 Task: In Trello, create a workspace with the name "Tata" and choose the type "Marketing".
Action: Mouse moved to (303, 51)
Screenshot: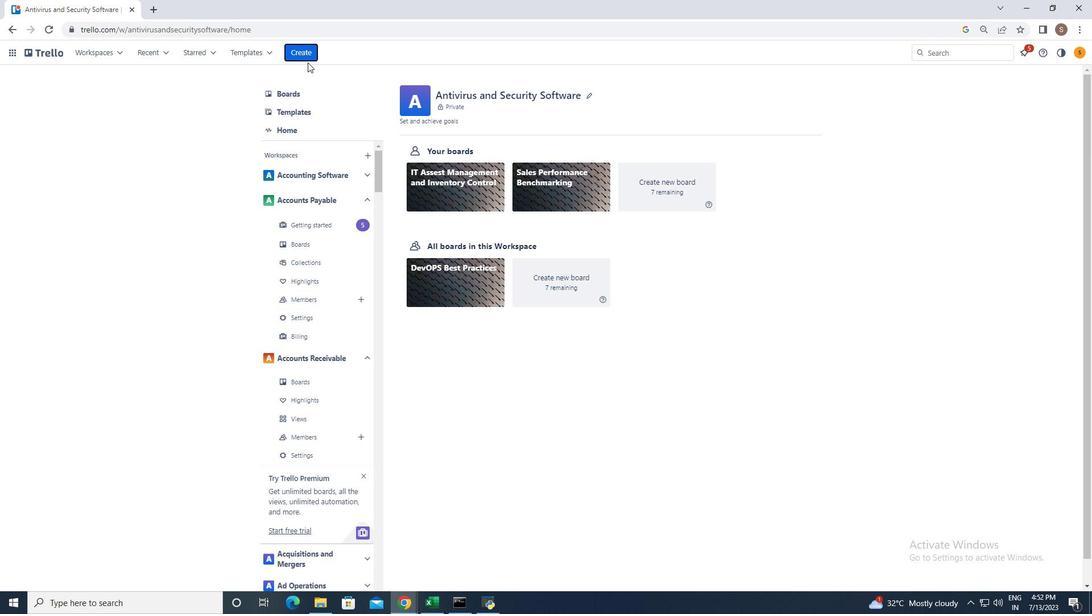 
Action: Mouse pressed left at (303, 51)
Screenshot: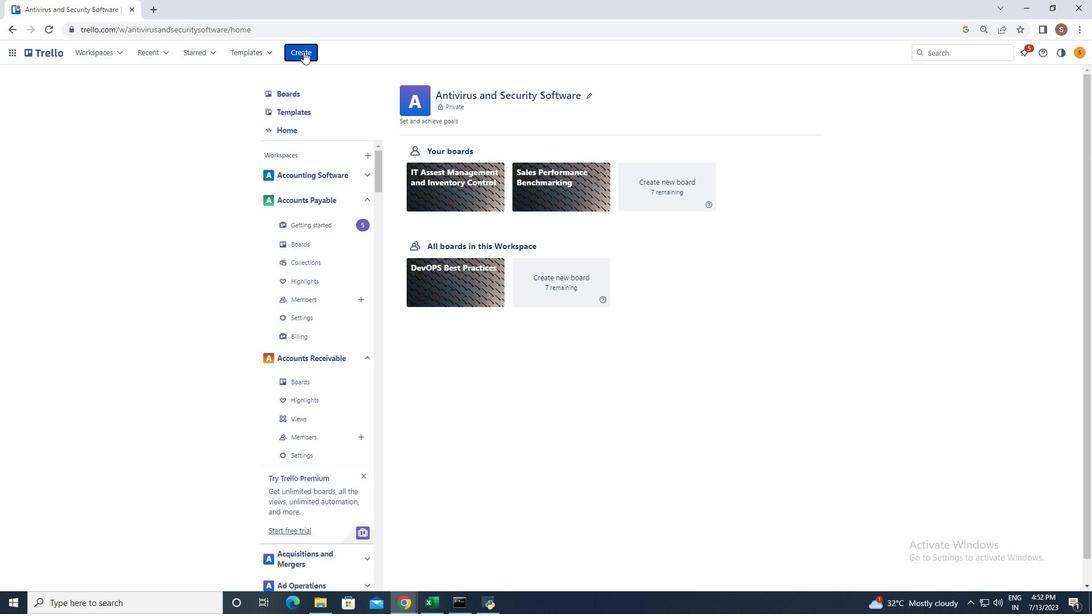 
Action: Mouse moved to (328, 162)
Screenshot: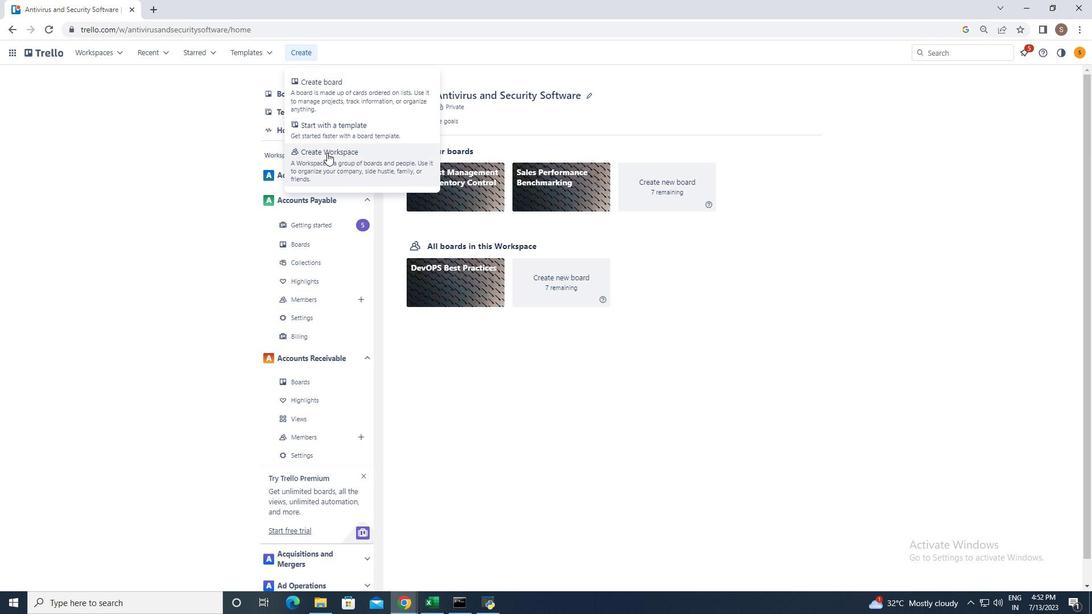 
Action: Mouse pressed left at (328, 162)
Screenshot: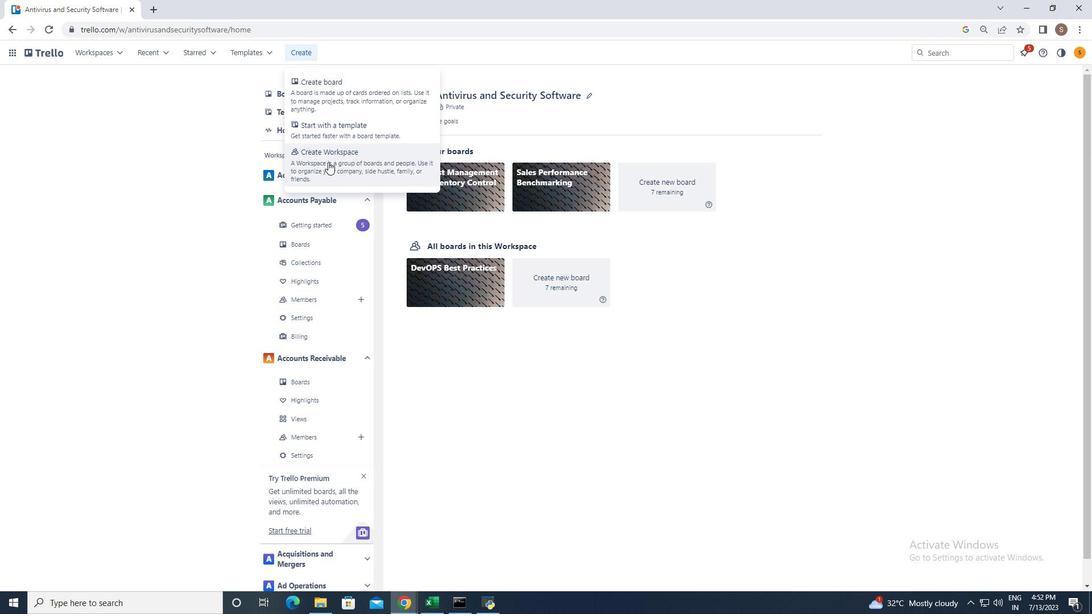 
Action: Mouse moved to (352, 183)
Screenshot: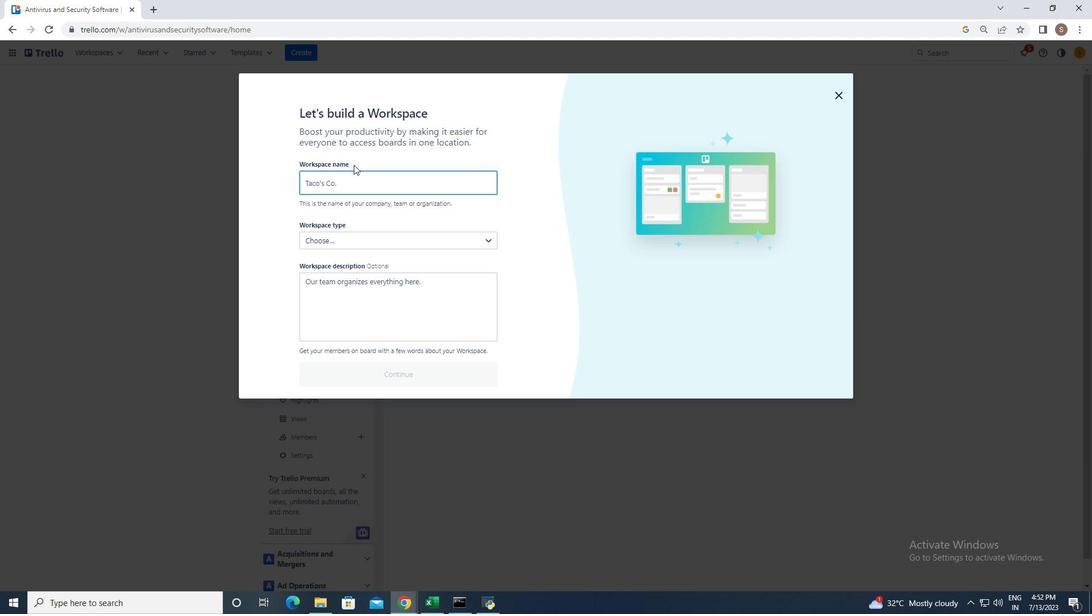 
Action: Mouse pressed left at (352, 183)
Screenshot: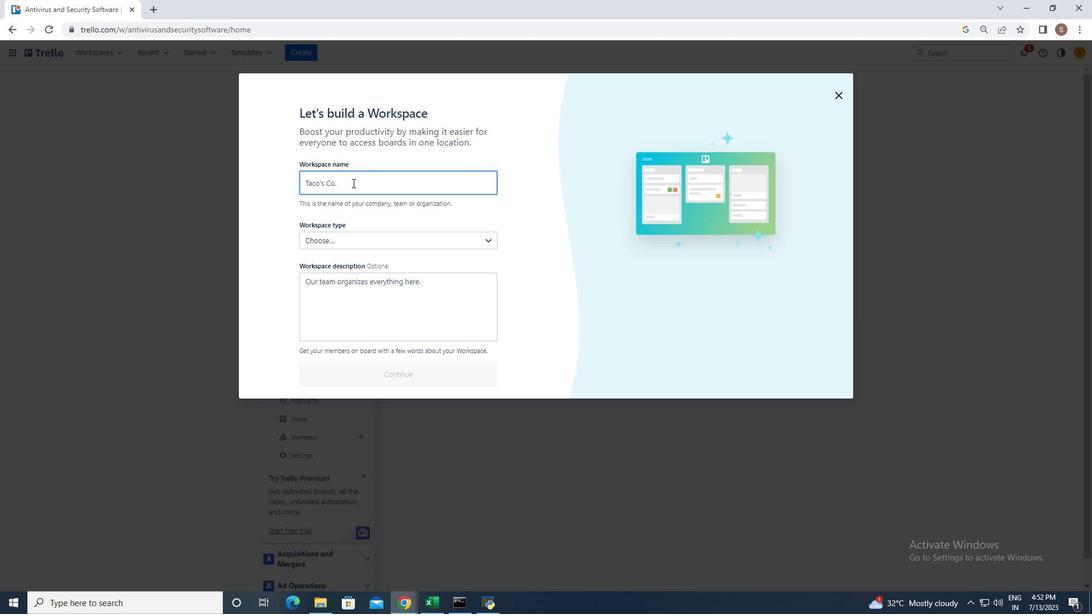 
Action: Key pressed <Key.shift>Tata
Screenshot: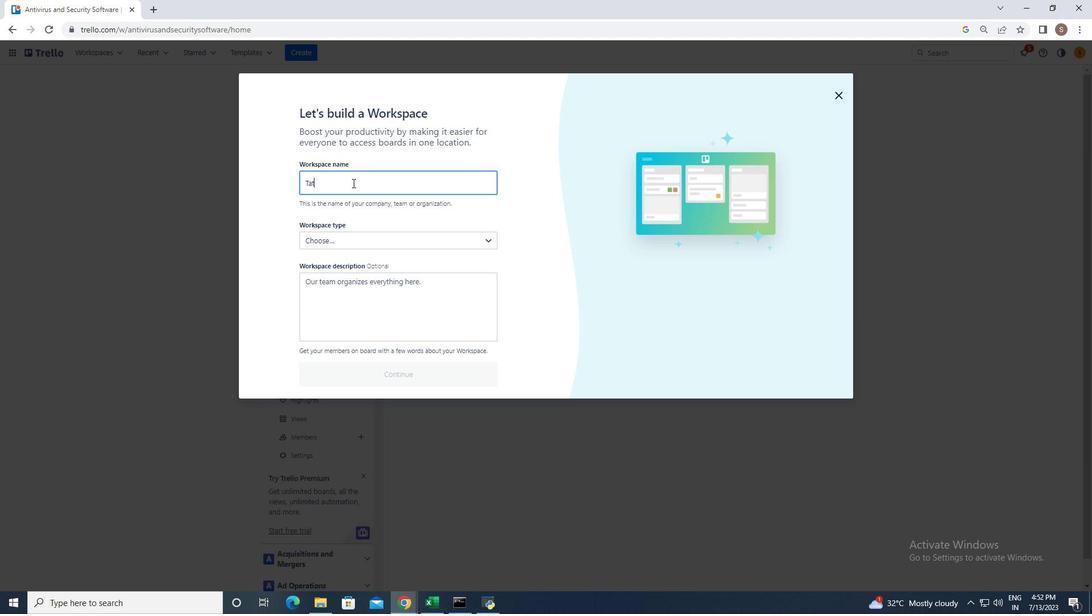 
Action: Mouse moved to (357, 240)
Screenshot: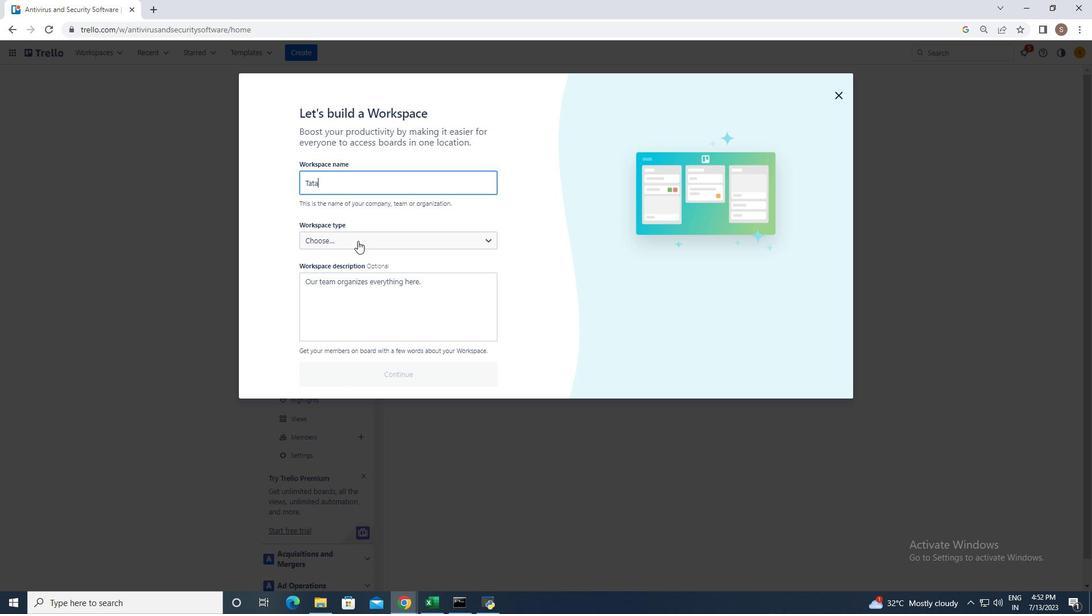 
Action: Mouse pressed left at (357, 240)
Screenshot: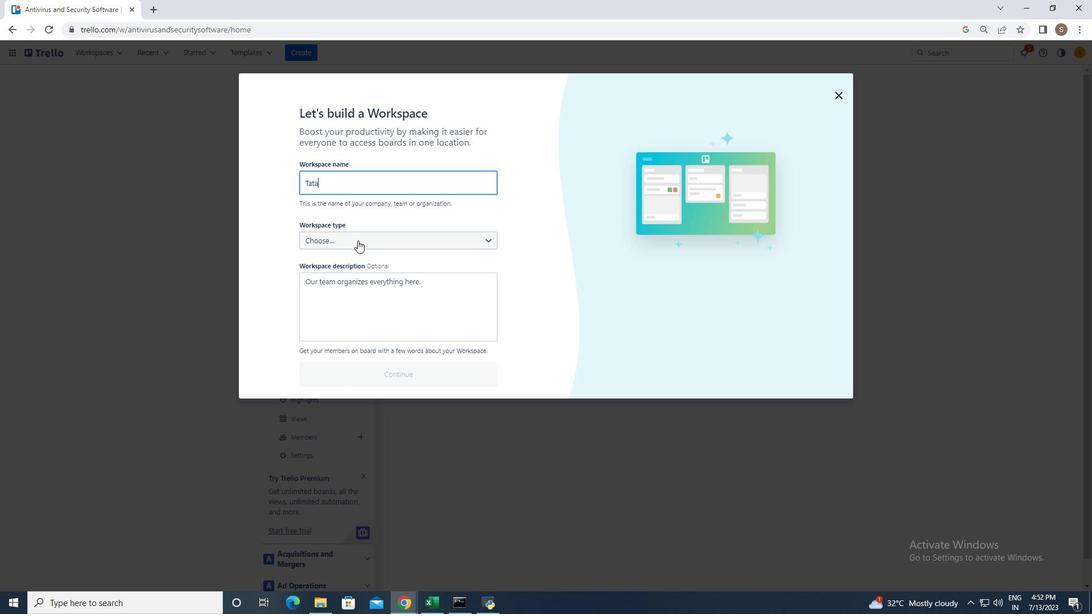 
Action: Mouse moved to (342, 262)
Screenshot: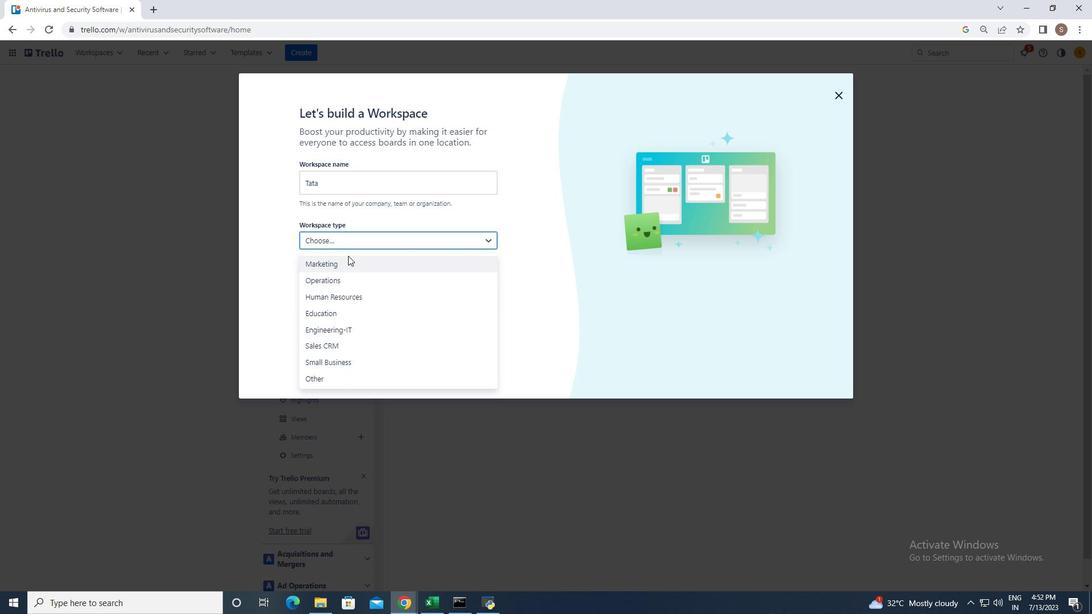 
Action: Mouse pressed left at (342, 262)
Screenshot: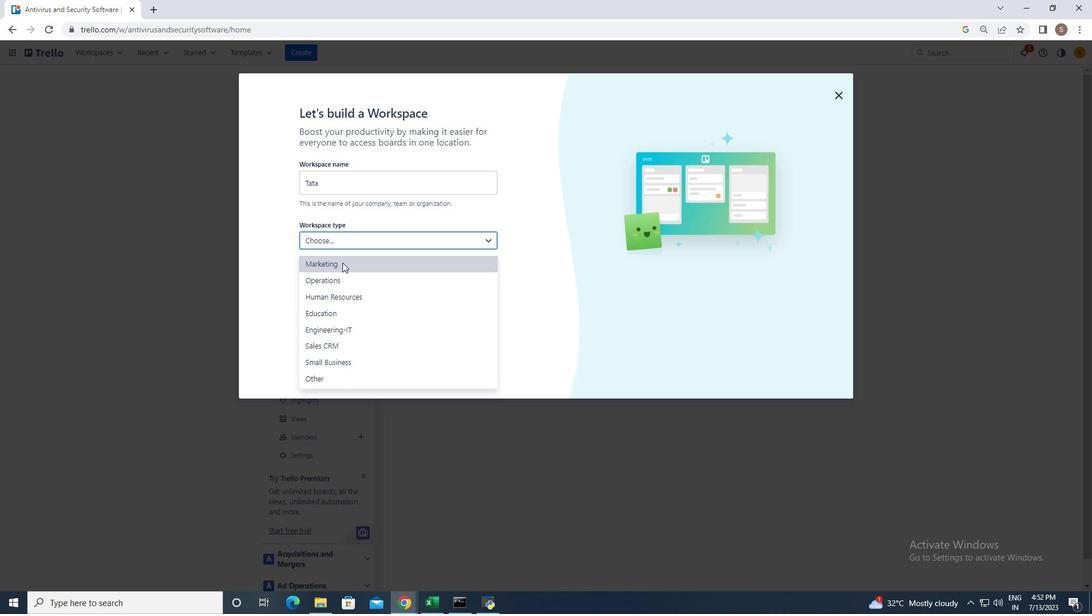 
Action: Mouse moved to (397, 376)
Screenshot: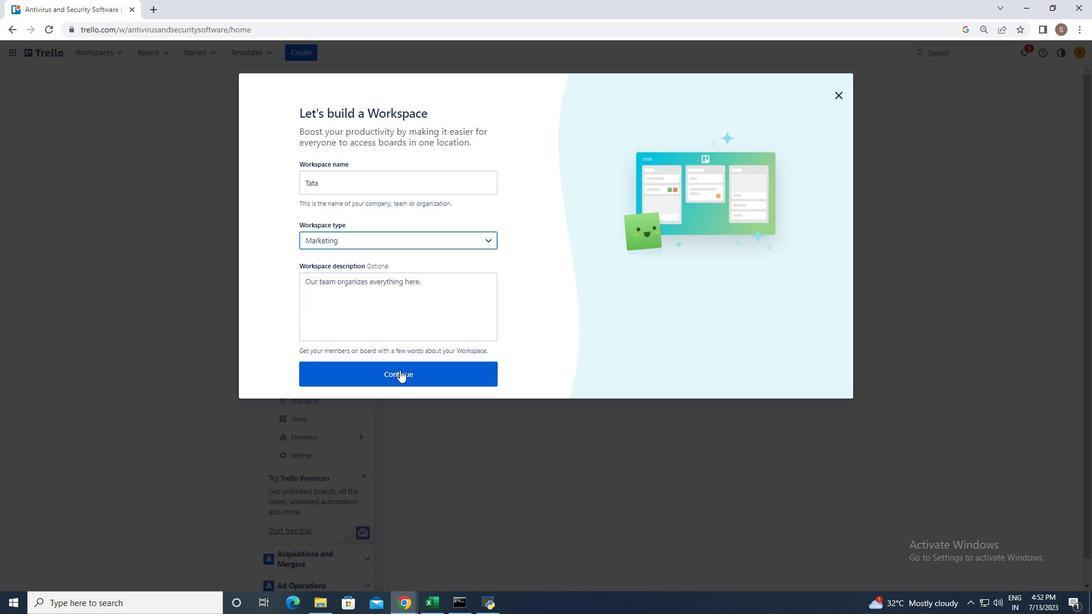 
Action: Mouse pressed left at (397, 376)
Screenshot: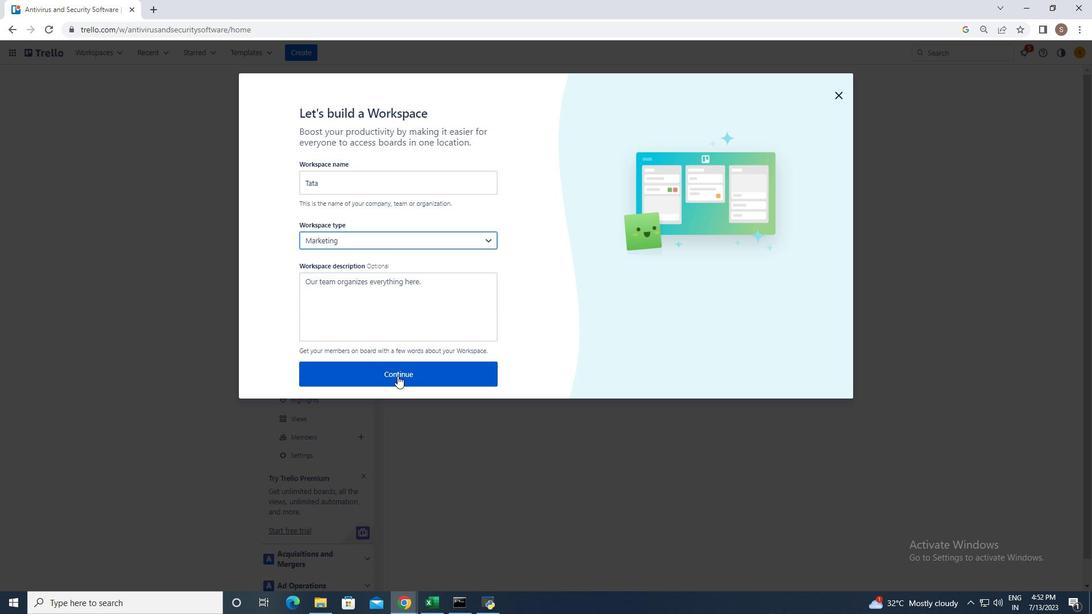 
Action: Mouse moved to (324, 172)
Screenshot: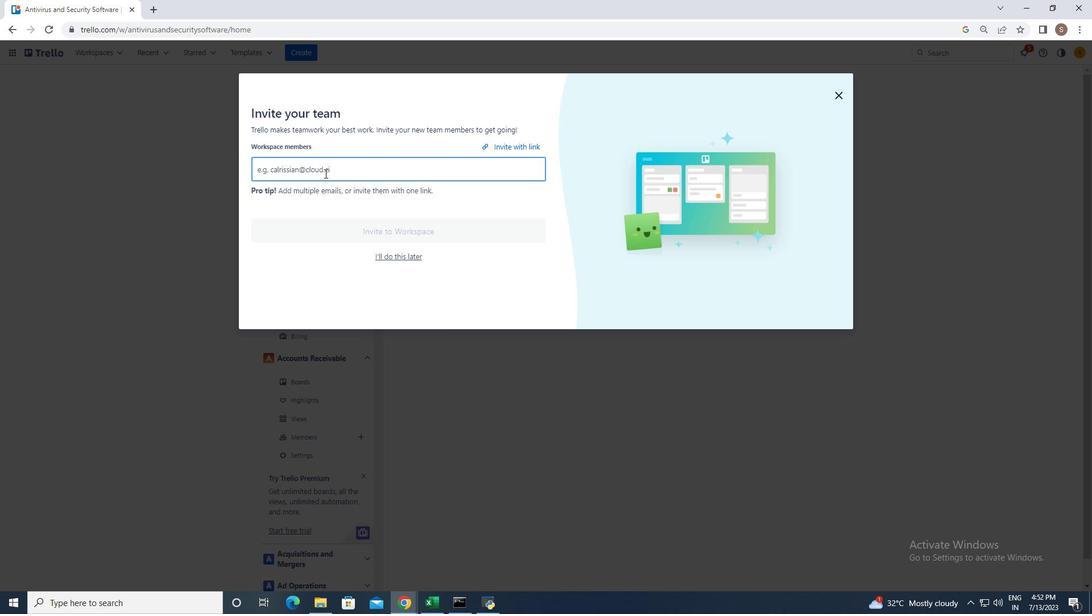 
Action: Mouse pressed left at (324, 172)
Screenshot: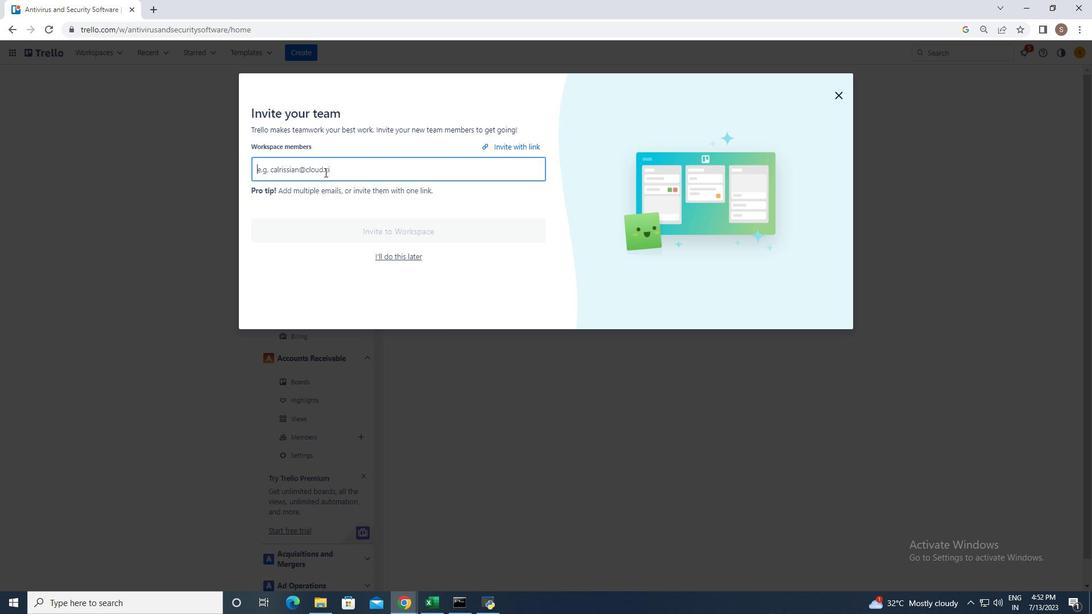 
Action: Key pressed mailaustrl<Key.backspace>alia<Key.shift>@7<Key.backspace><Key.backspace>7<Key.shift>@gmi<Key.backspace>alc<Key.backspace><Key.backspace>il.com
Screenshot: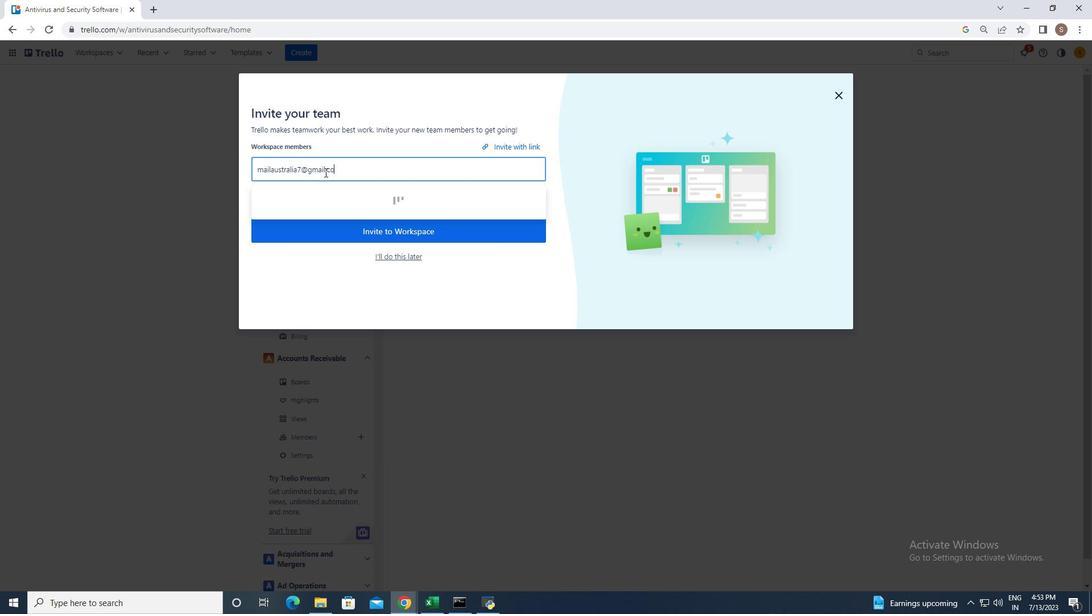 
Action: Mouse moved to (350, 199)
Screenshot: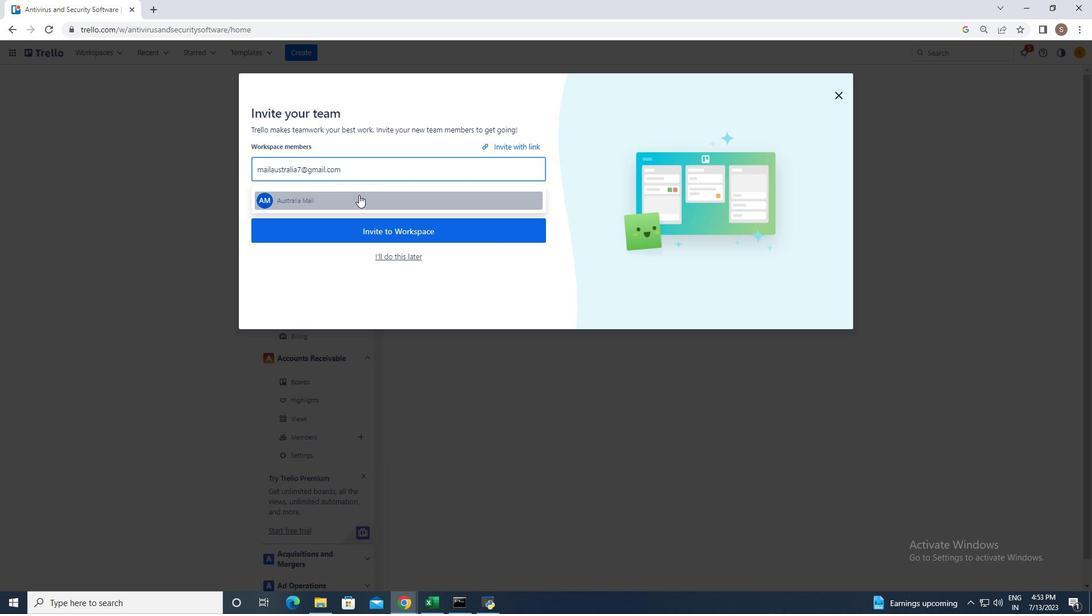 
Action: Mouse pressed left at (350, 199)
Screenshot: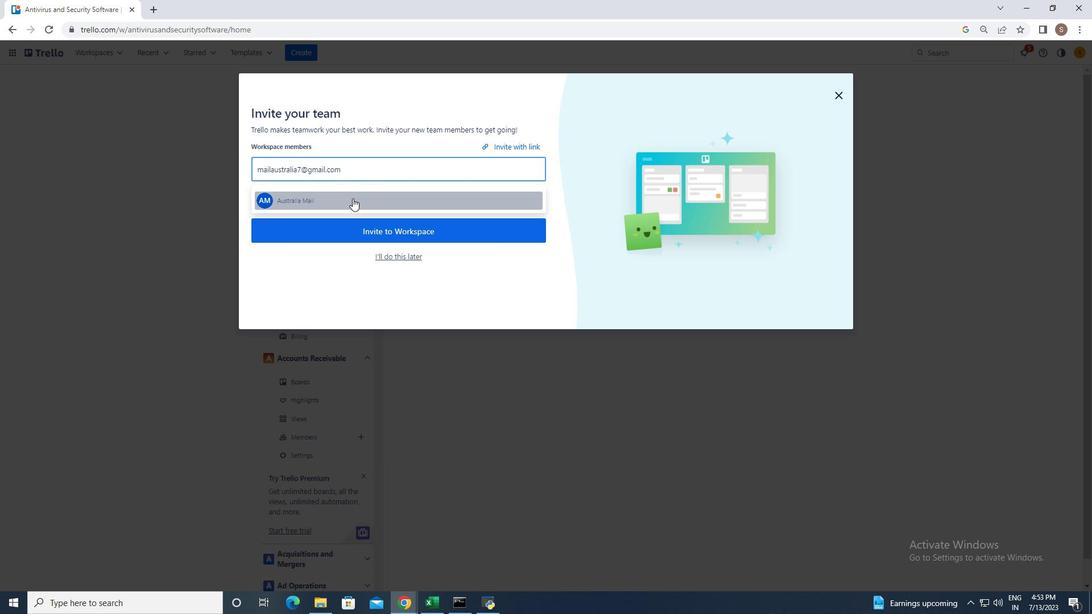 
Action: Mouse moved to (382, 228)
Screenshot: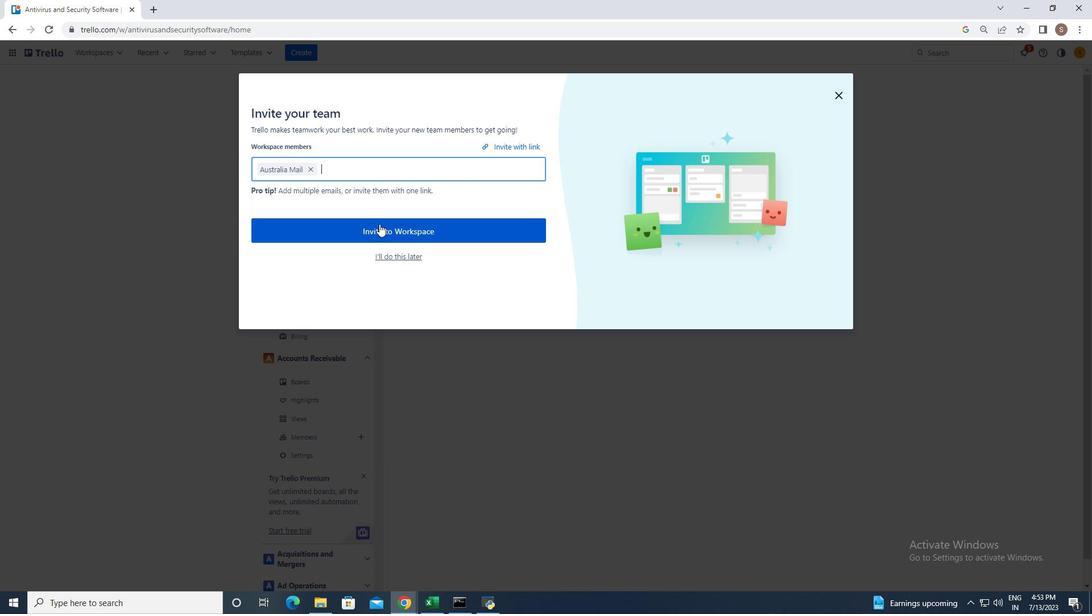 
Action: Mouse pressed left at (382, 228)
Screenshot: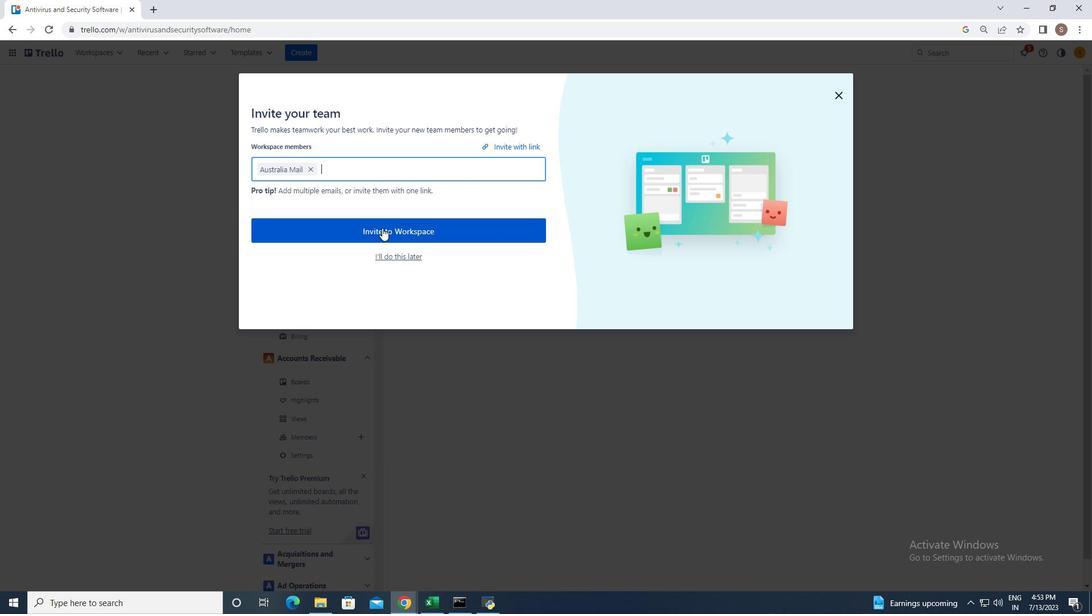 
Action: Mouse moved to (416, 290)
Screenshot: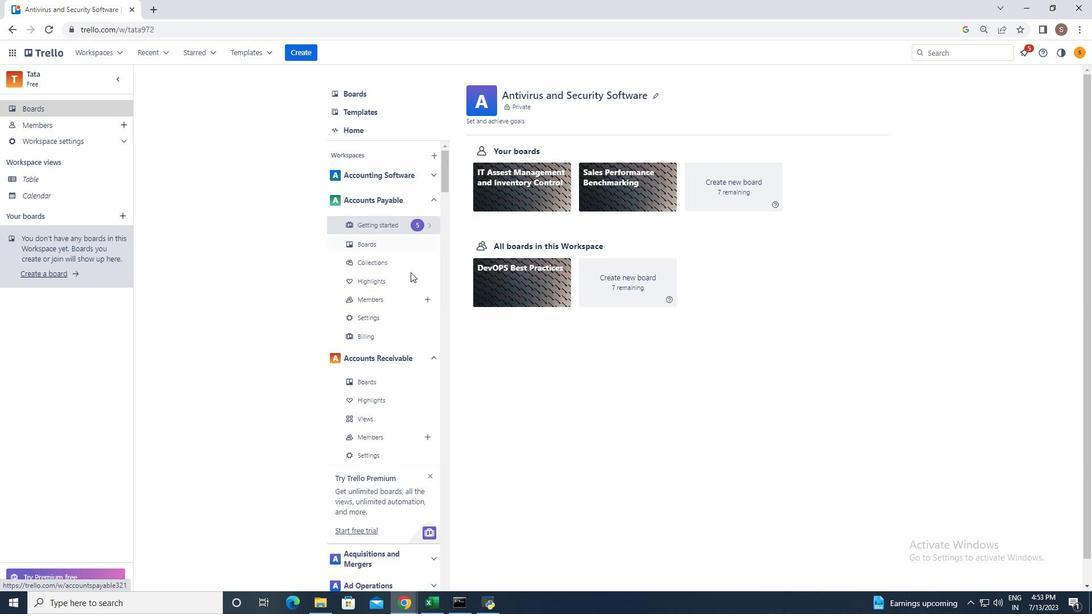 
